 Task: Add Madhava Organic Extra Virgin Olive Oil to the cart.
Action: Mouse moved to (247, 125)
Screenshot: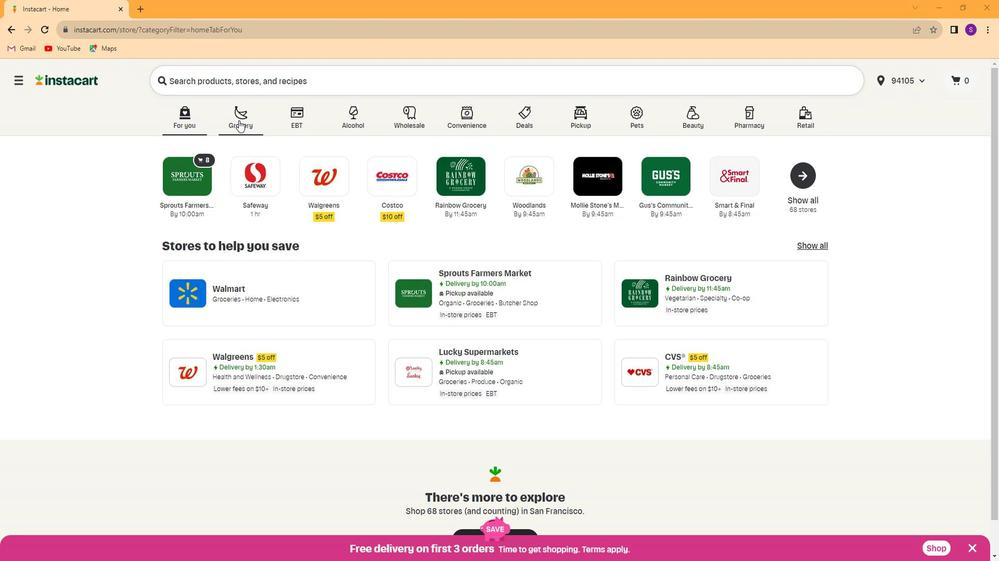 
Action: Mouse pressed left at (247, 125)
Screenshot: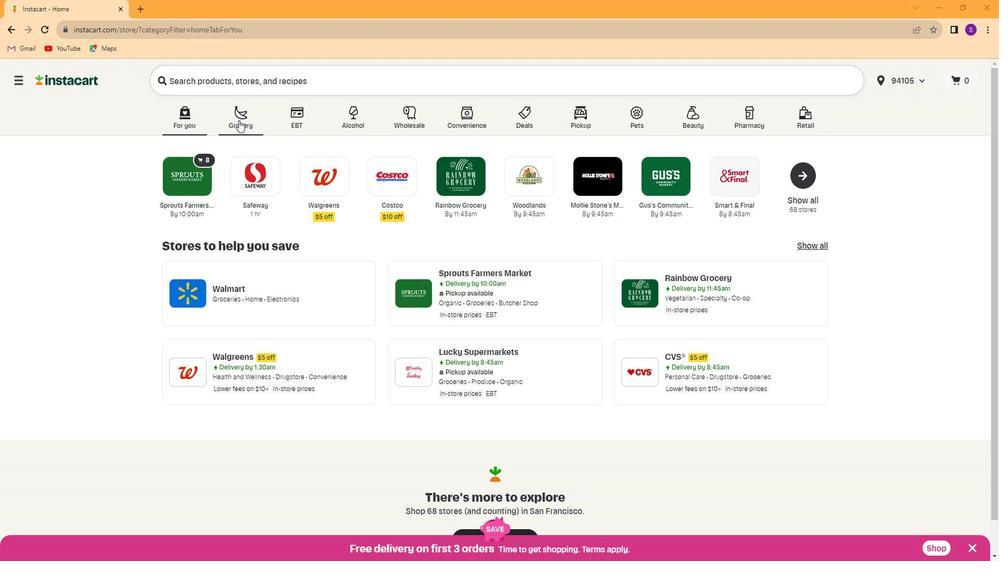 
Action: Mouse moved to (734, 186)
Screenshot: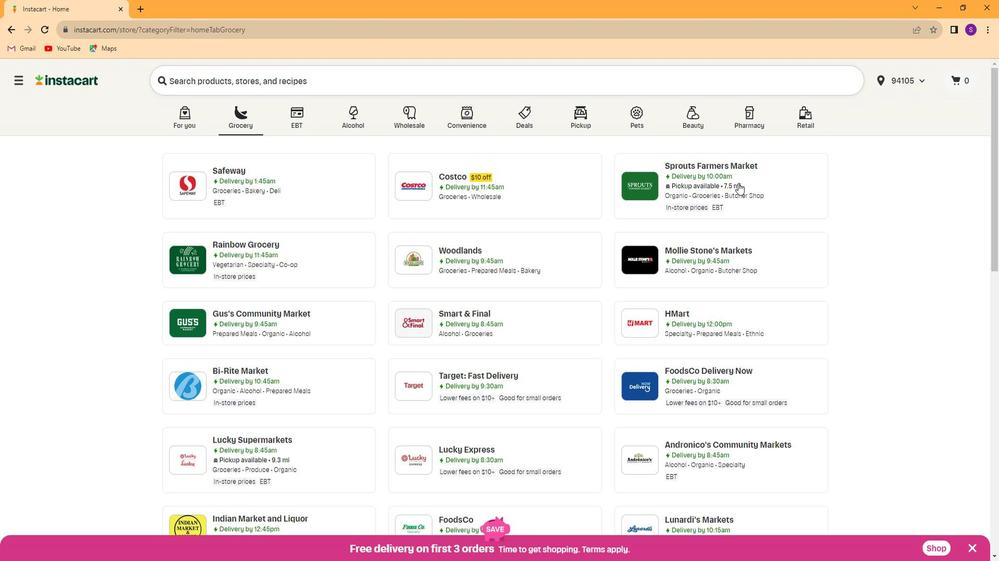 
Action: Mouse pressed left at (734, 186)
Screenshot: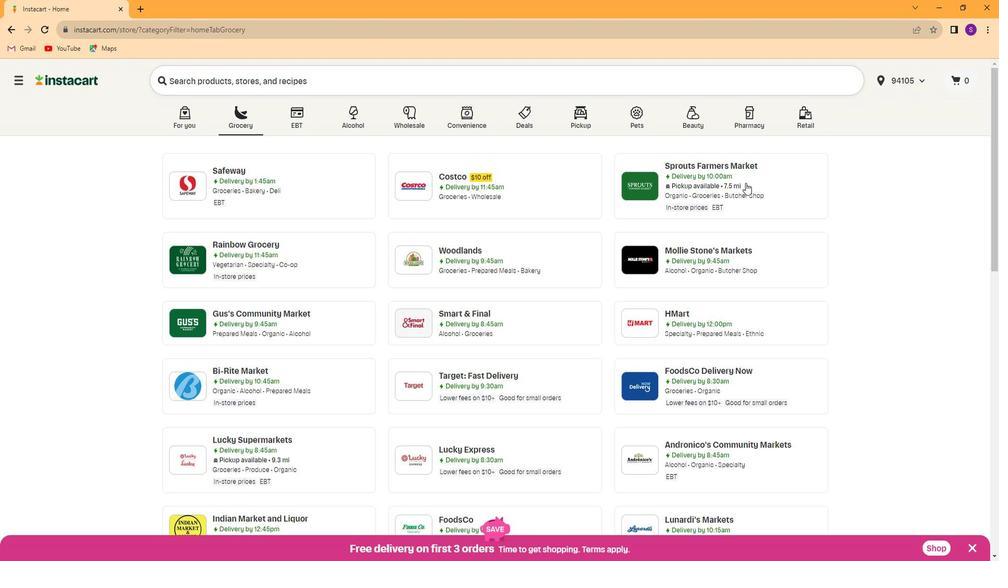 
Action: Mouse moved to (71, 312)
Screenshot: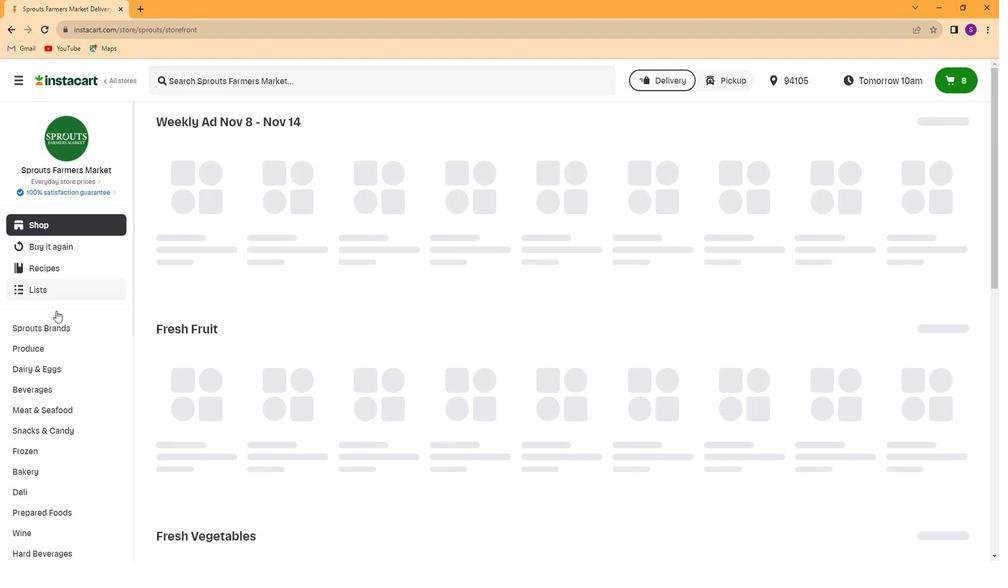 
Action: Mouse scrolled (71, 312) with delta (0, 0)
Screenshot: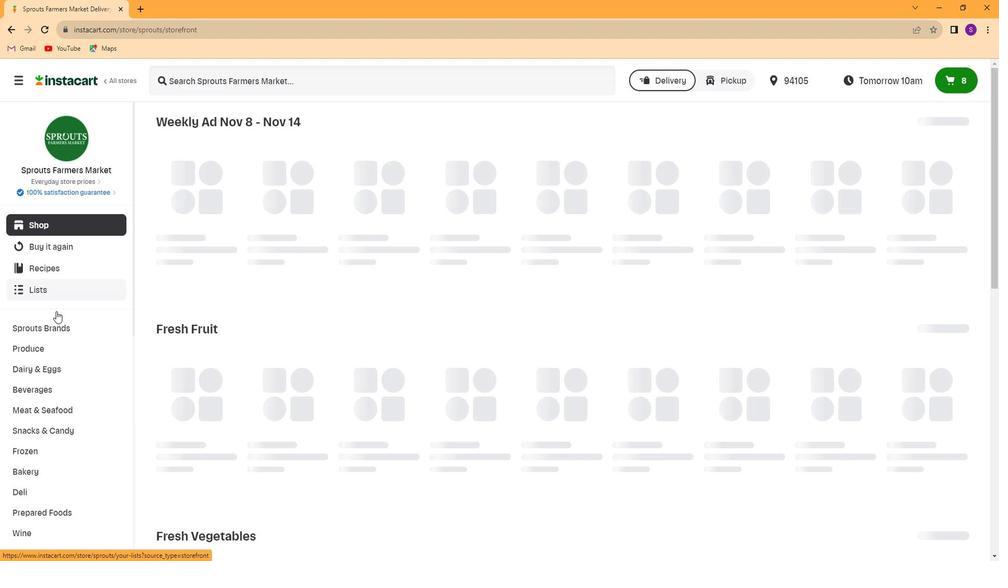 
Action: Mouse scrolled (71, 312) with delta (0, 0)
Screenshot: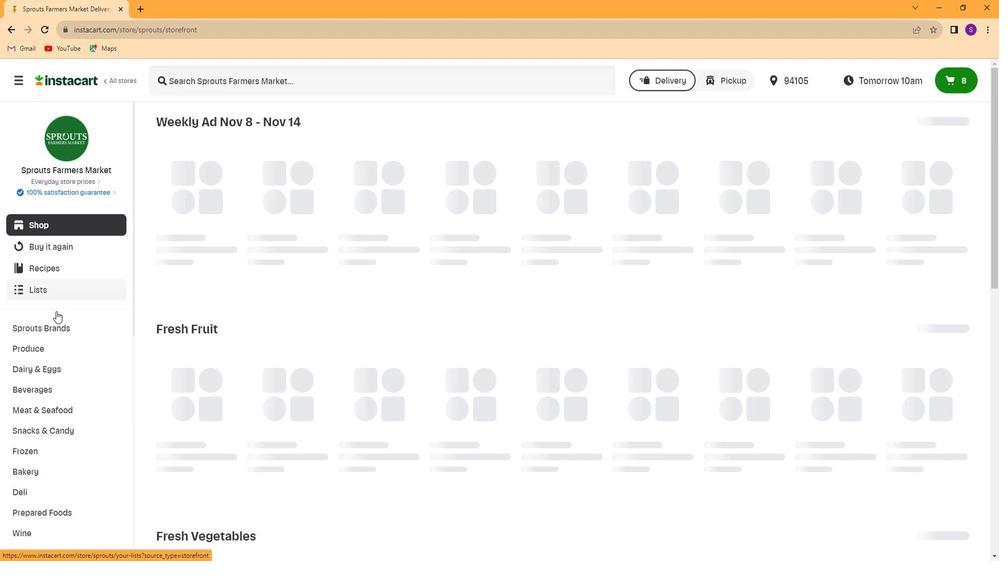
Action: Mouse scrolled (71, 312) with delta (0, 0)
Screenshot: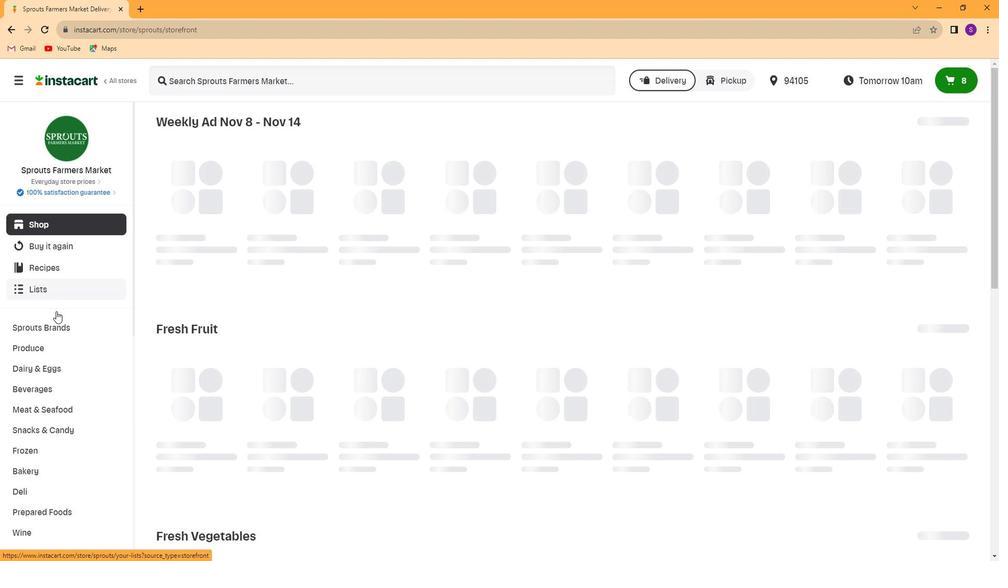 
Action: Mouse scrolled (71, 312) with delta (0, 0)
Screenshot: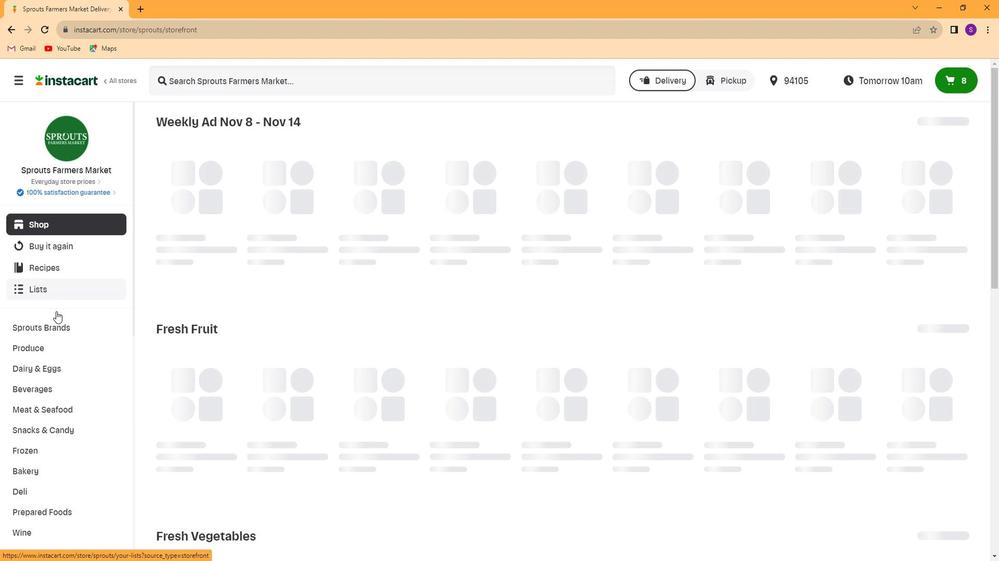 
Action: Mouse scrolled (71, 312) with delta (0, 0)
Screenshot: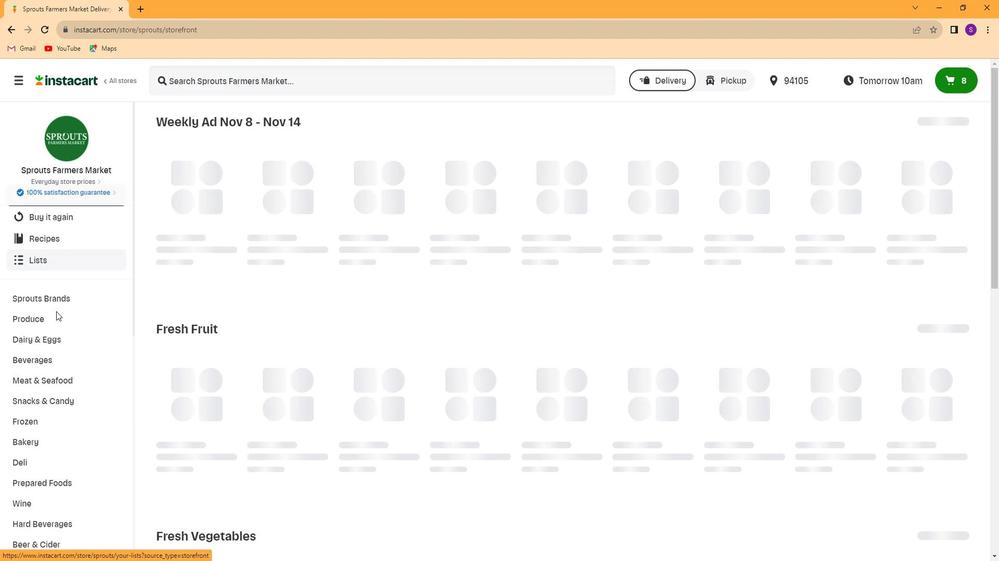 
Action: Mouse moved to (71, 449)
Screenshot: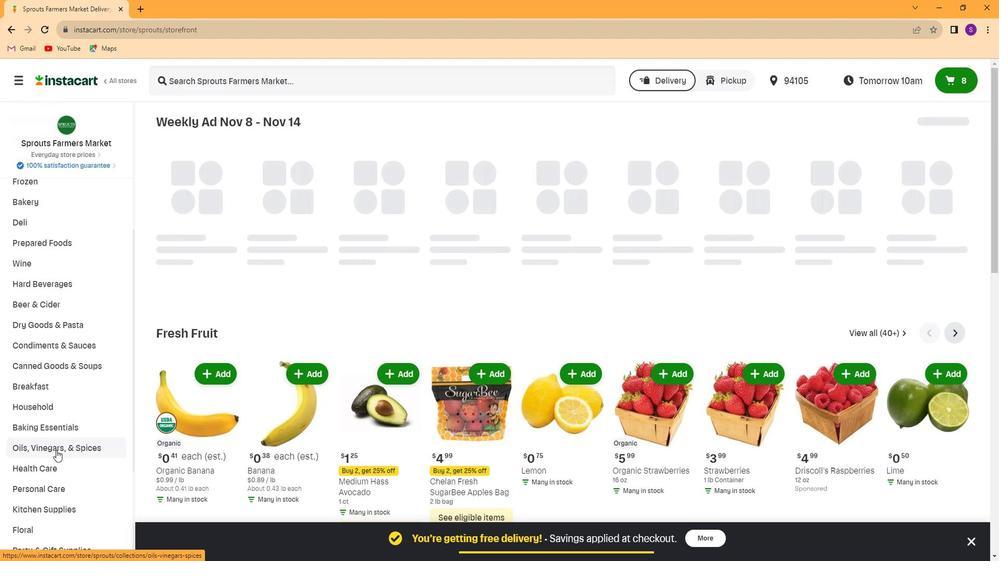 
Action: Mouse pressed left at (71, 449)
Screenshot: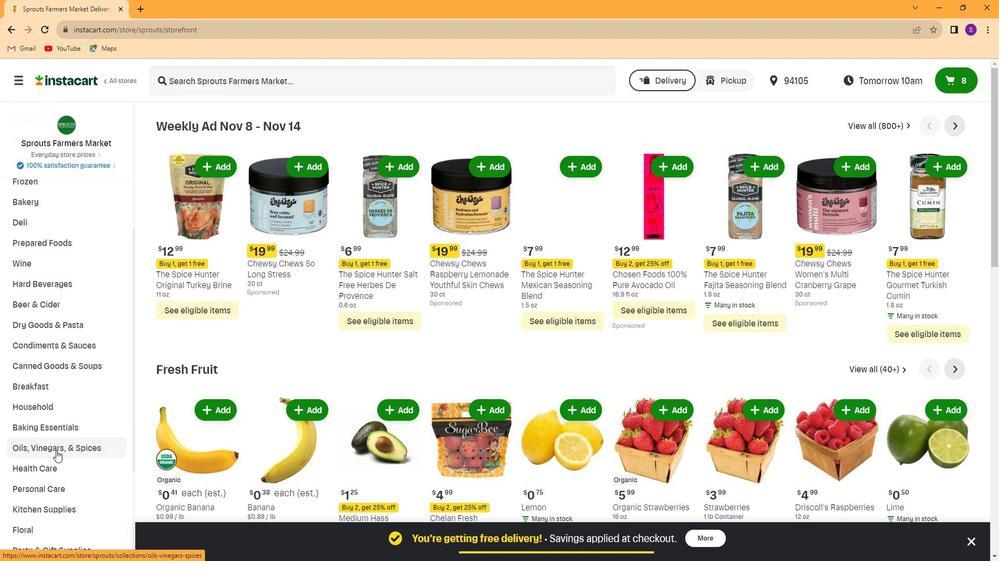 
Action: Mouse moved to (586, 290)
Screenshot: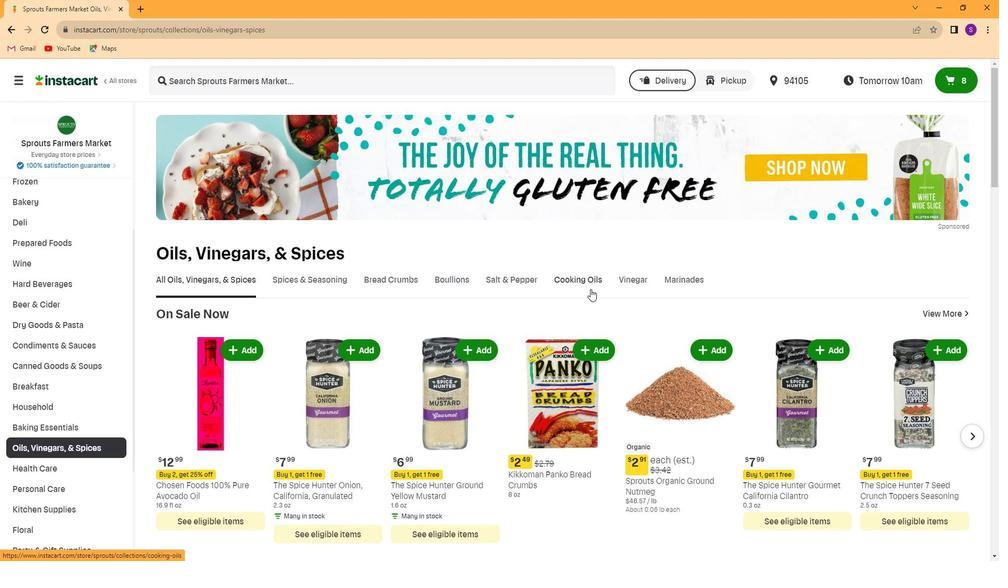 
Action: Mouse pressed left at (586, 290)
Screenshot: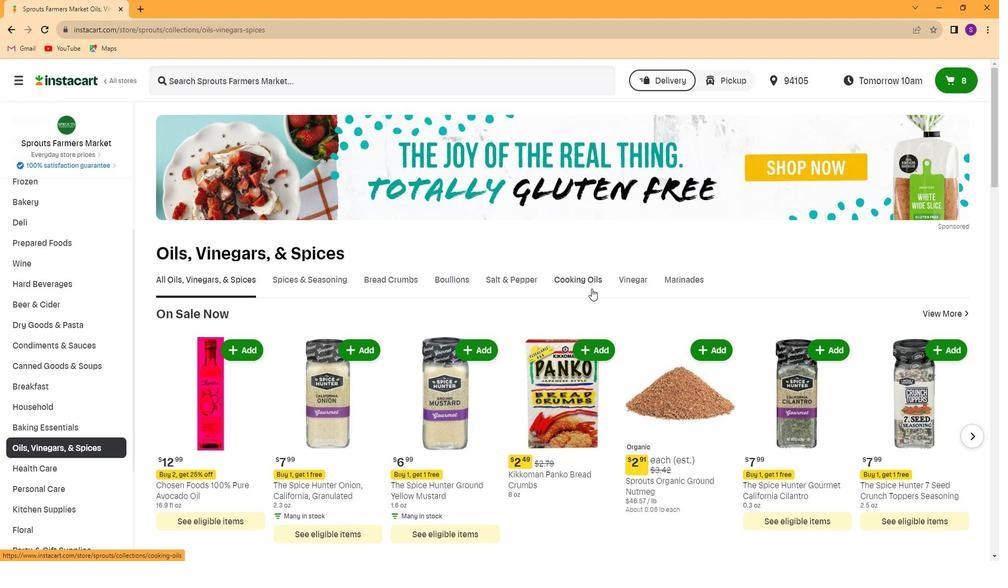 
Action: Mouse moved to (235, 323)
Screenshot: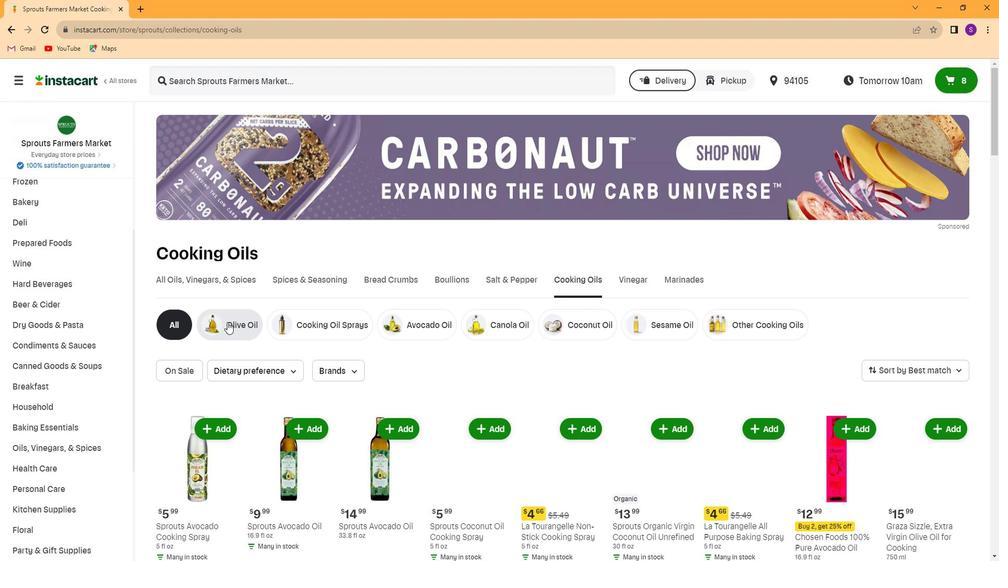 
Action: Mouse pressed left at (235, 323)
Screenshot: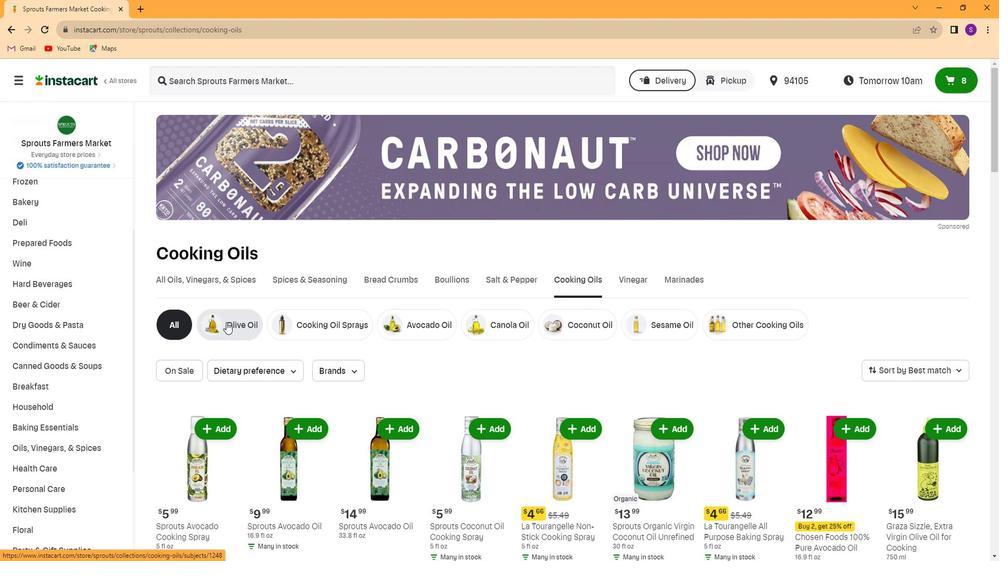 
Action: Mouse moved to (499, 88)
Screenshot: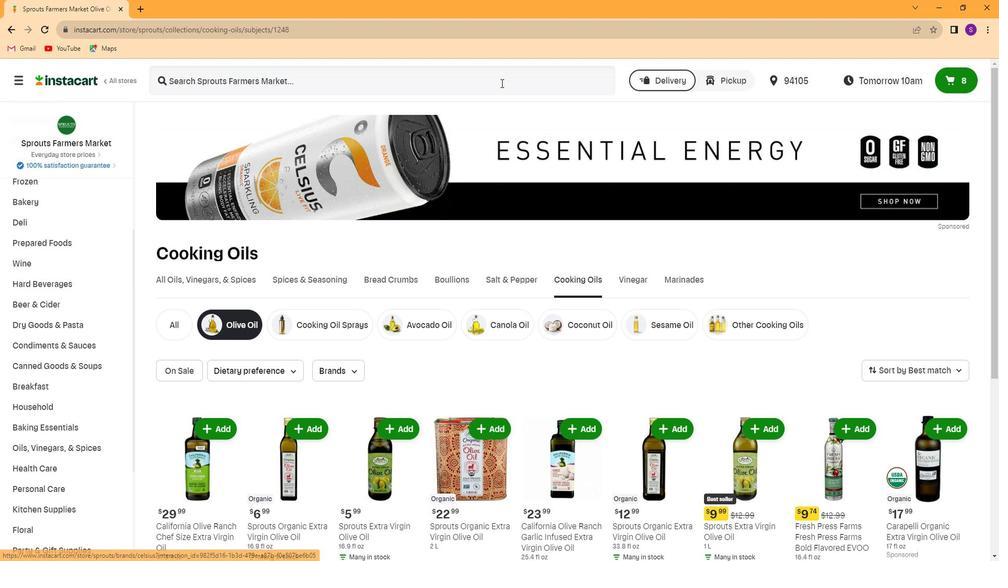 
Action: Mouse pressed left at (499, 88)
Screenshot: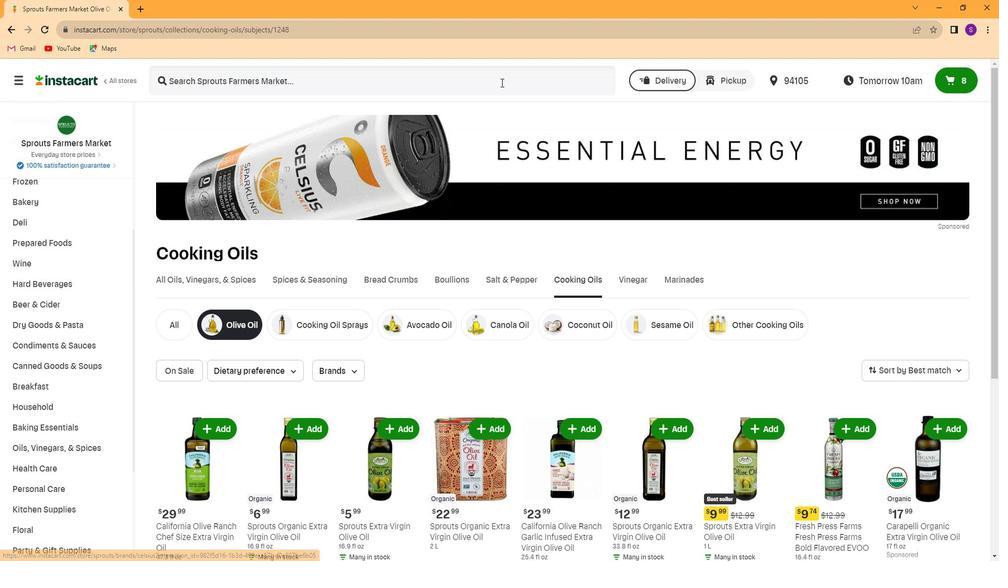 
Action: Key pressed <Key.caps_lock>M<Key.caps_lock>adhave<Key.space><Key.caps_lock>O<Key.caps_lock>rganic<Key.space><Key.caps_lock>E<Key.caps_lock>xtra<Key.space><Key.caps_lock>V<Key.caps_lock>irgin<Key.space><Key.caps_lock>O<Key.caps_lock>live<Key.space><Key.caps_lock>O<Key.caps_lock>il<Key.enter>
Screenshot: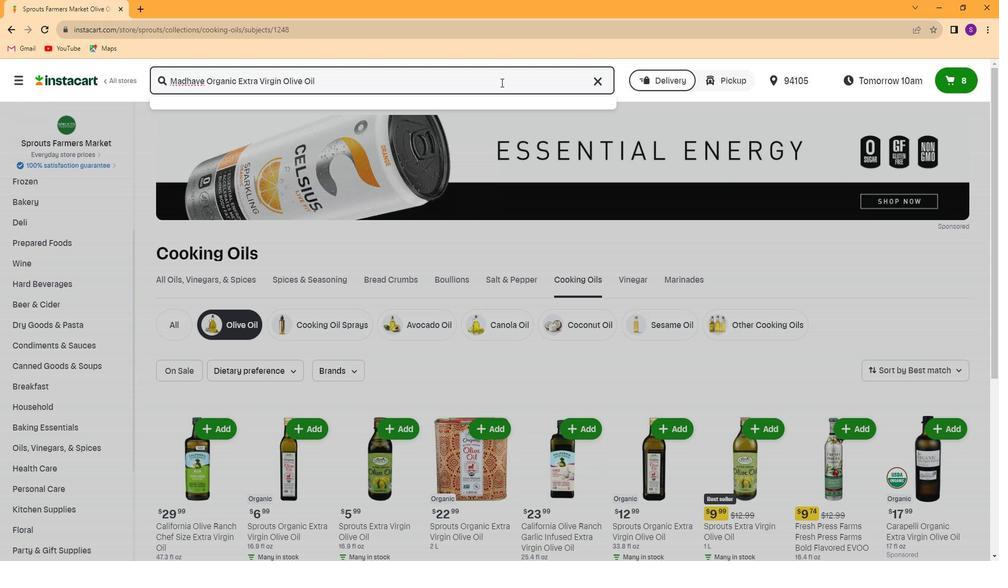 
Action: Mouse moved to (398, 174)
Screenshot: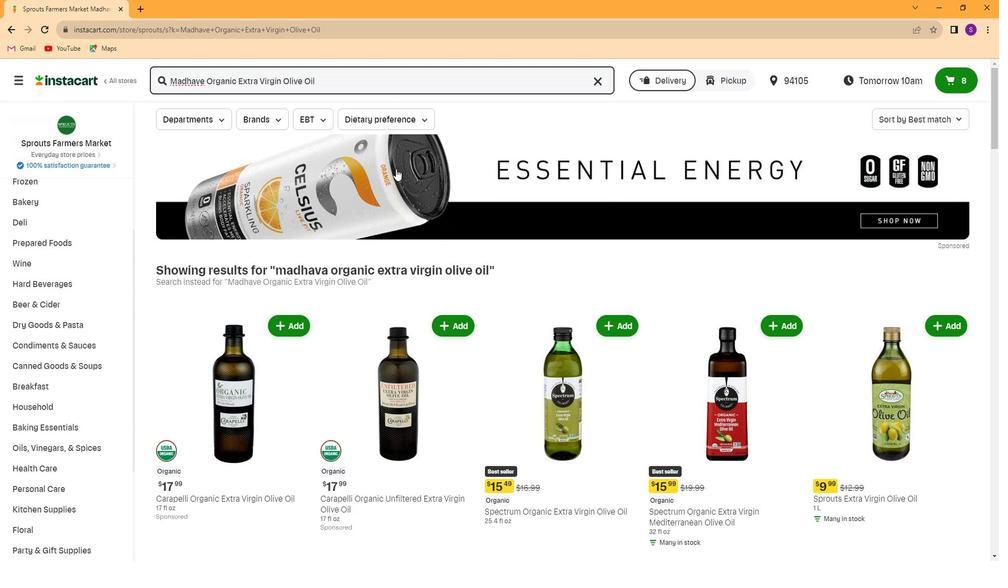 
Action: Mouse scrolled (398, 173) with delta (0, 0)
Screenshot: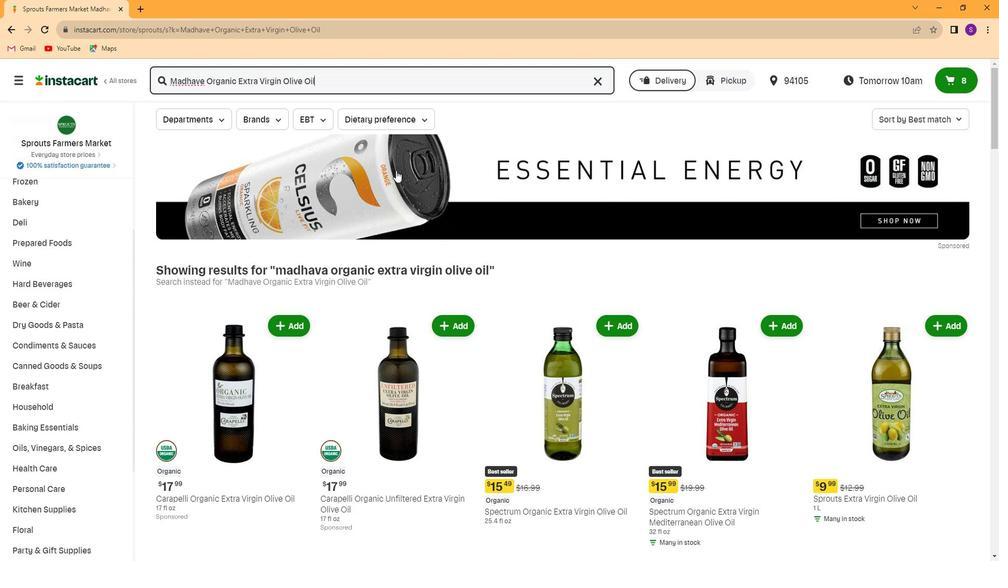 
Action: Mouse scrolled (398, 173) with delta (0, 0)
Screenshot: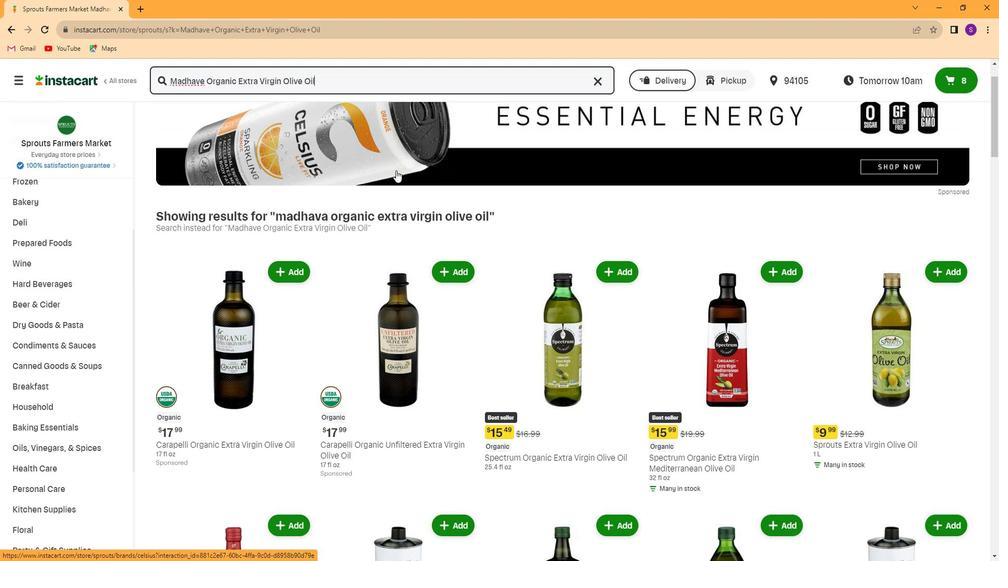 
Action: Mouse scrolled (398, 173) with delta (0, 0)
Screenshot: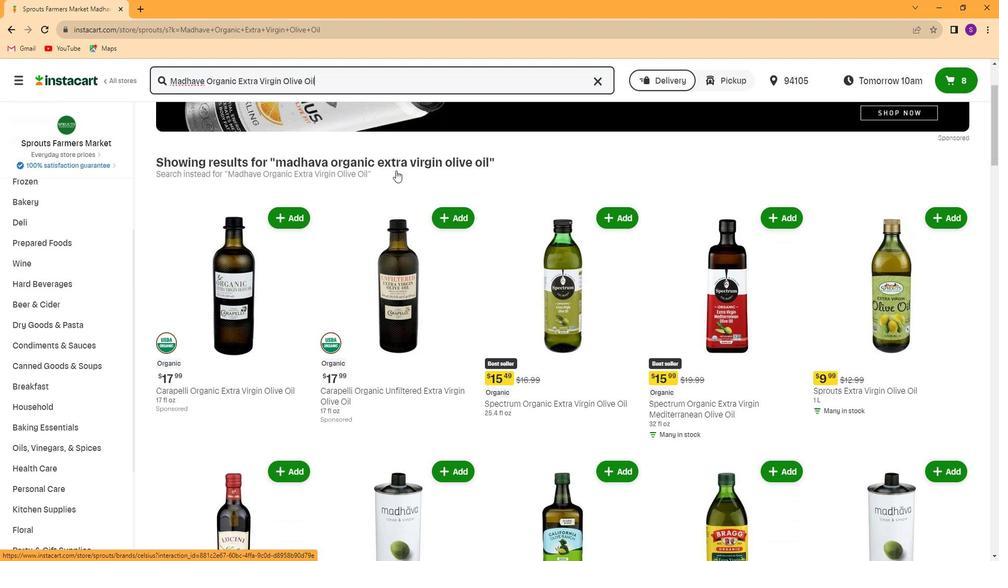 
Action: Mouse scrolled (398, 173) with delta (0, 0)
Screenshot: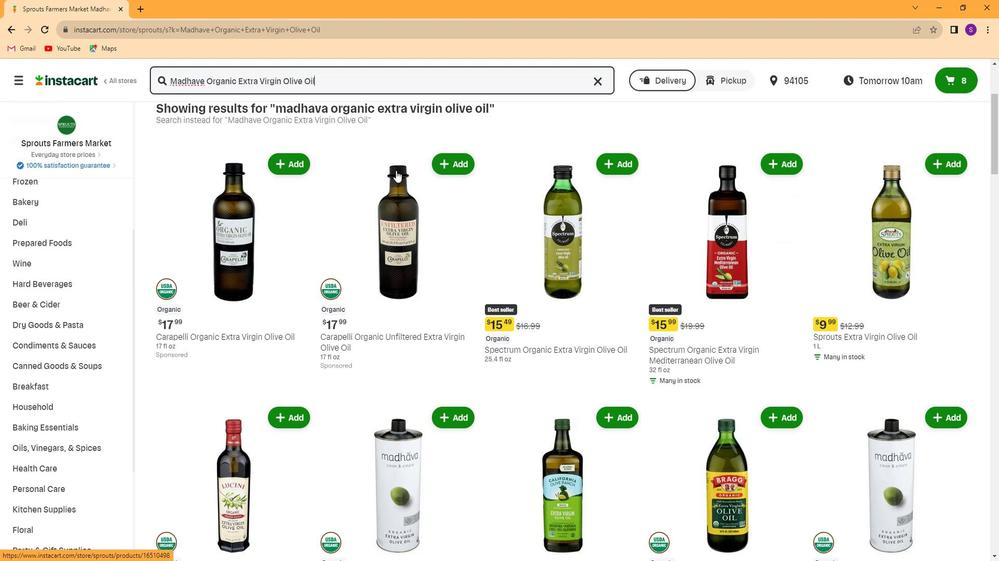 
Action: Mouse scrolled (398, 173) with delta (0, 0)
Screenshot: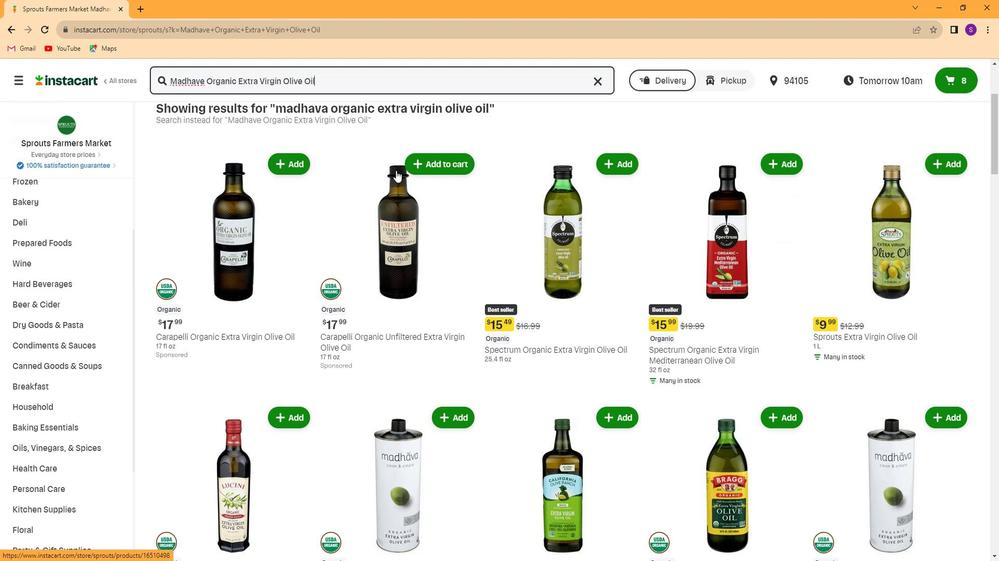 
Action: Mouse scrolled (398, 173) with delta (0, 0)
Screenshot: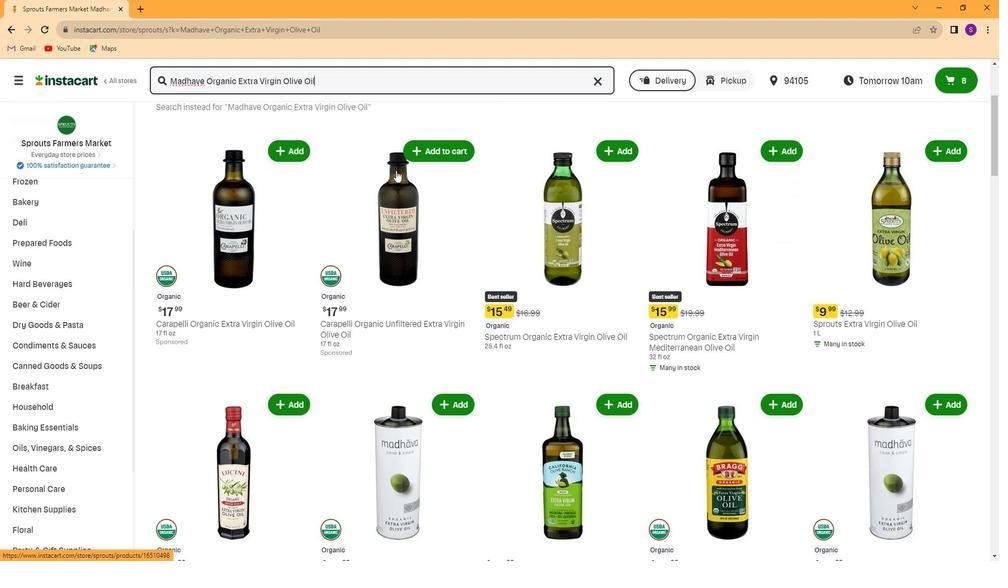 
Action: Mouse scrolled (398, 173) with delta (0, 0)
Screenshot: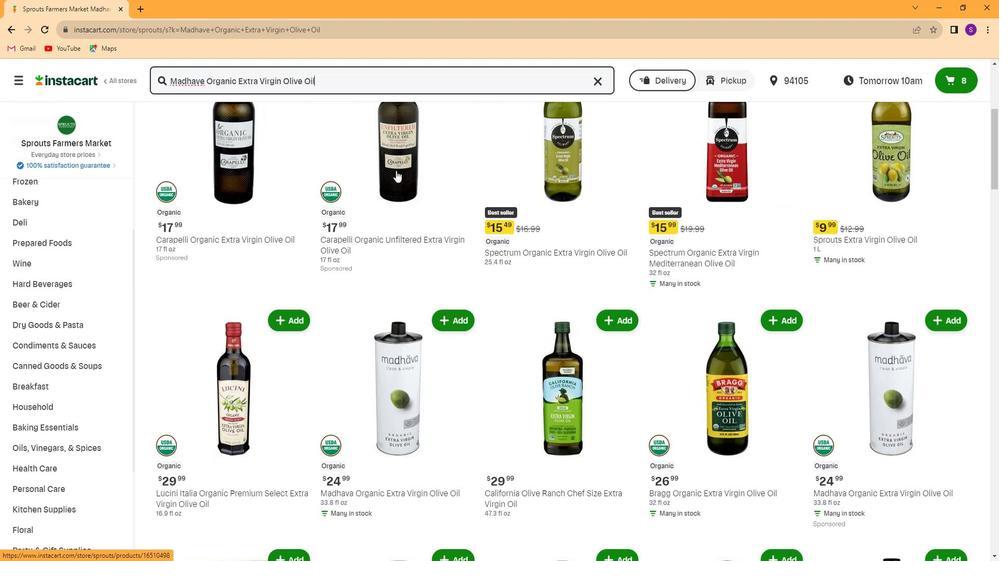 
Action: Mouse moved to (436, 204)
Screenshot: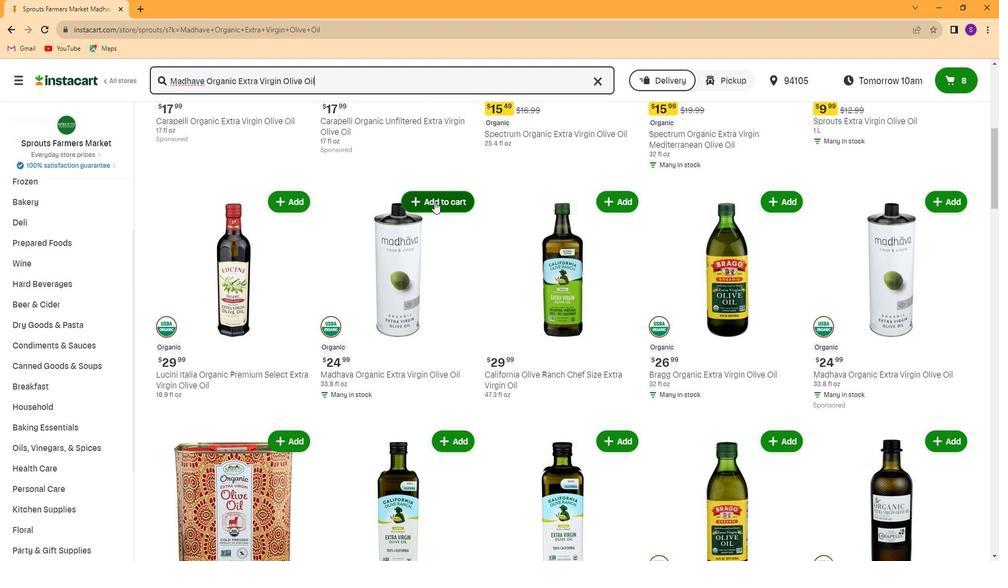 
Action: Mouse pressed left at (436, 204)
Screenshot: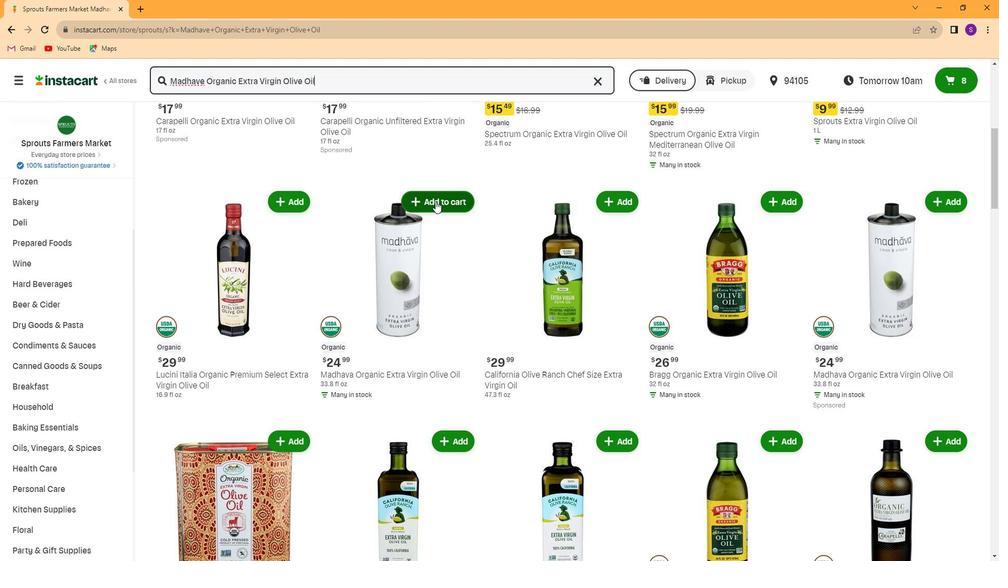 
